 Task: Create a due date automation trigger when advanced on, the moment a card is due add dates starting next week.
Action: Mouse moved to (973, 296)
Screenshot: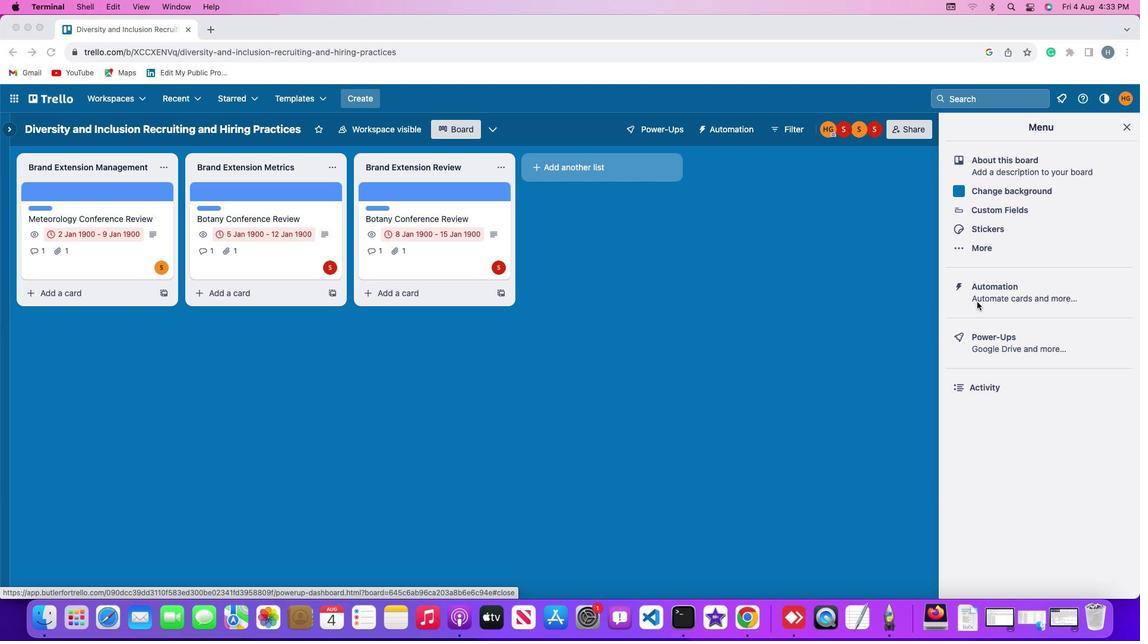 
Action: Mouse pressed left at (973, 296)
Screenshot: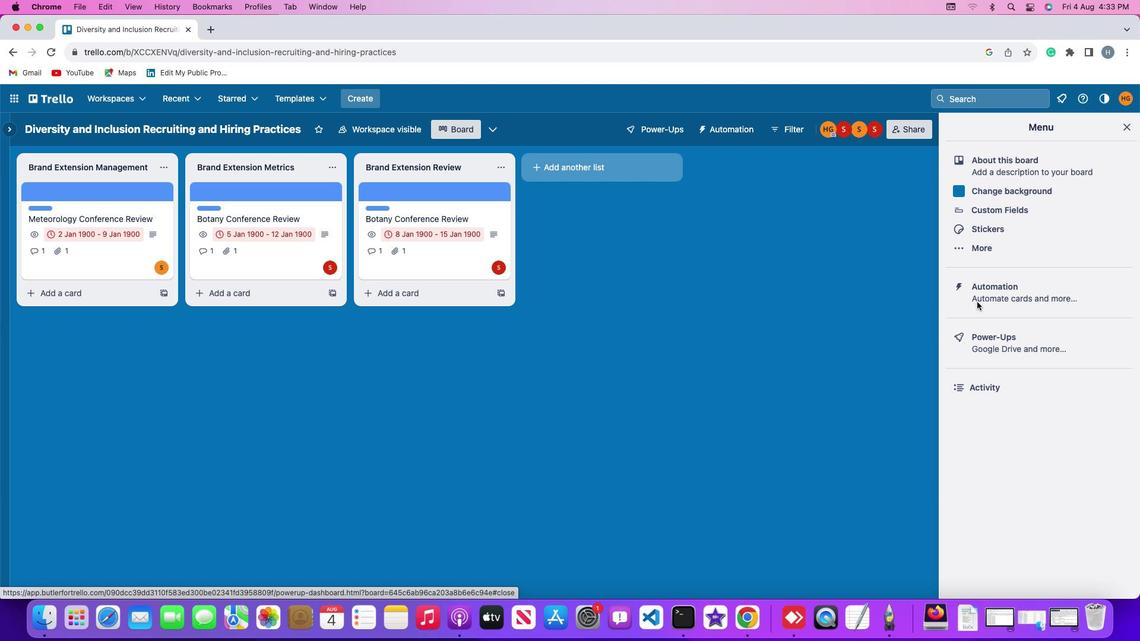 
Action: Mouse moved to (973, 296)
Screenshot: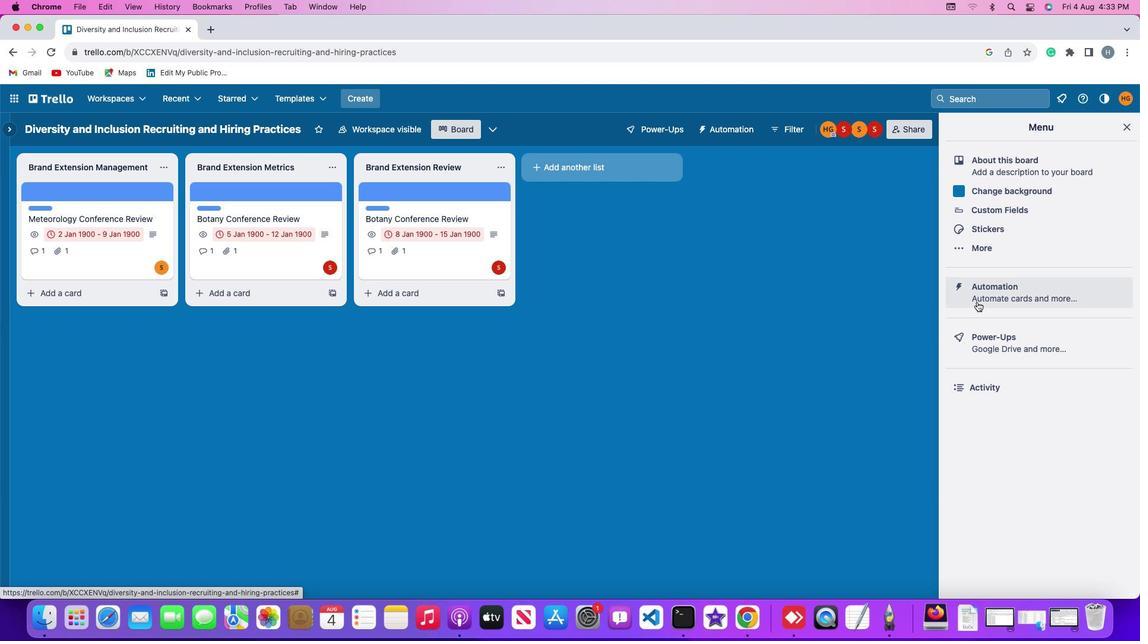 
Action: Mouse pressed left at (973, 296)
Screenshot: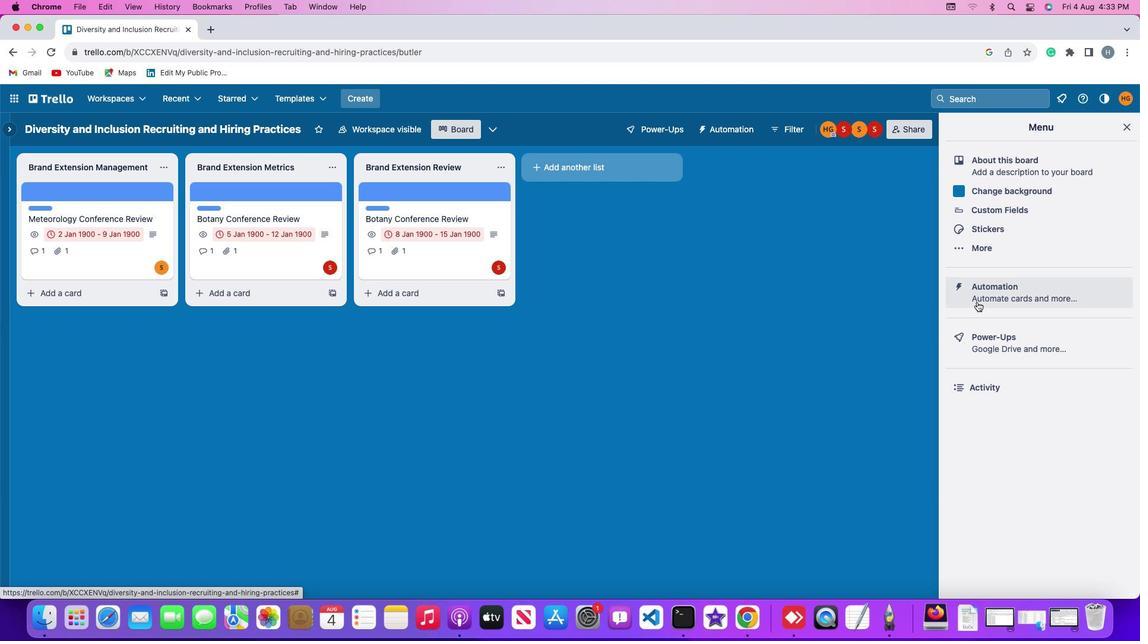 
Action: Mouse moved to (159, 274)
Screenshot: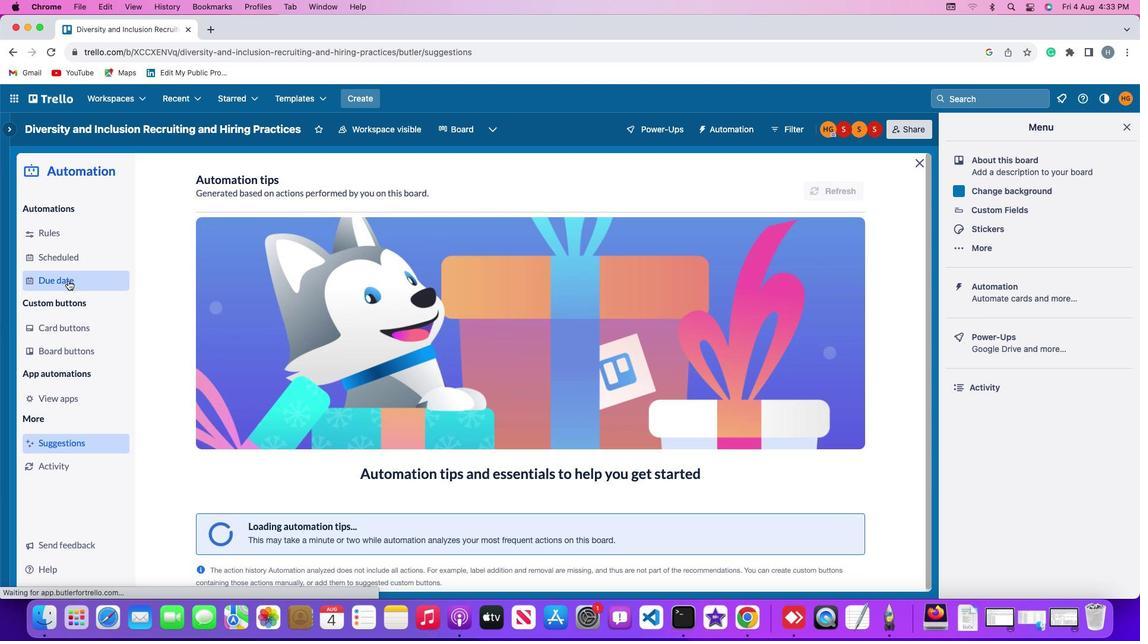 
Action: Mouse pressed left at (159, 274)
Screenshot: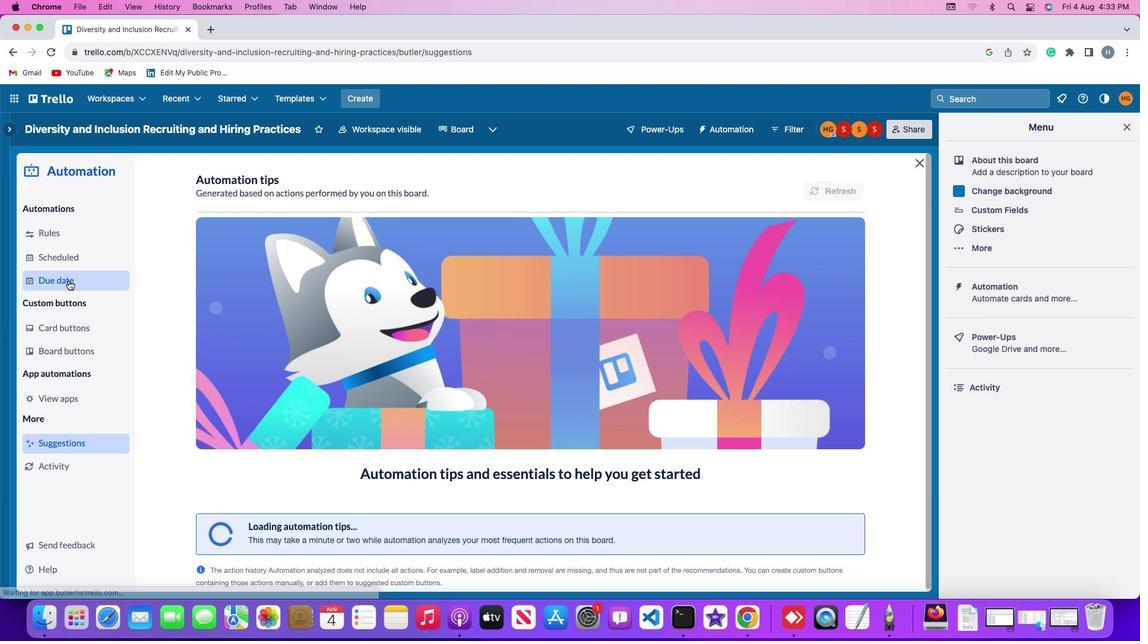 
Action: Mouse moved to (807, 172)
Screenshot: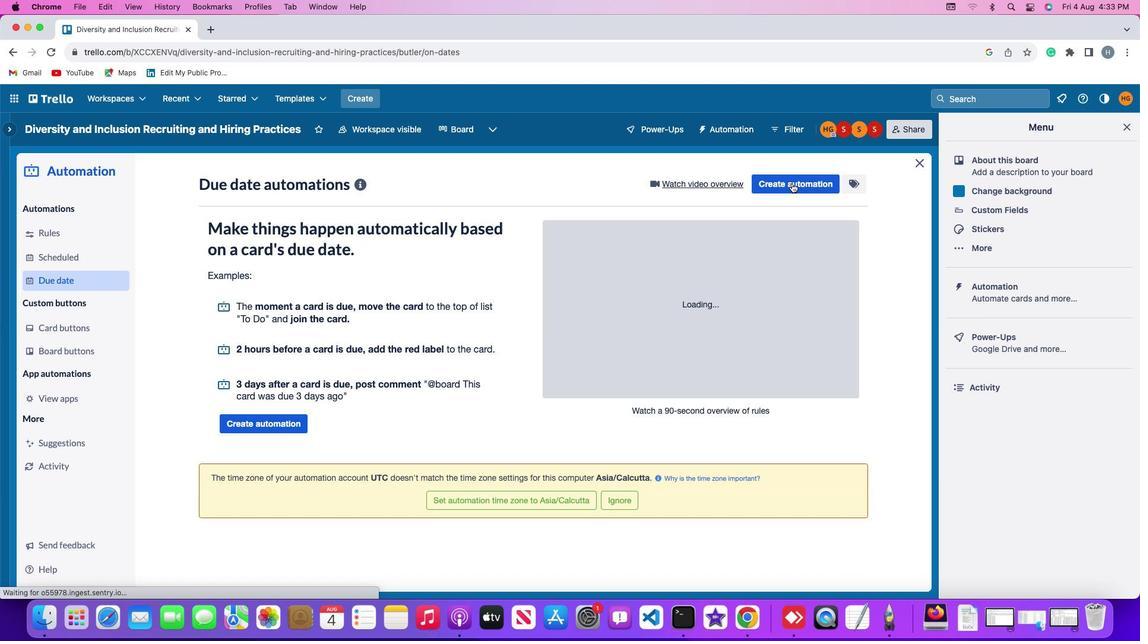 
Action: Mouse pressed left at (807, 172)
Screenshot: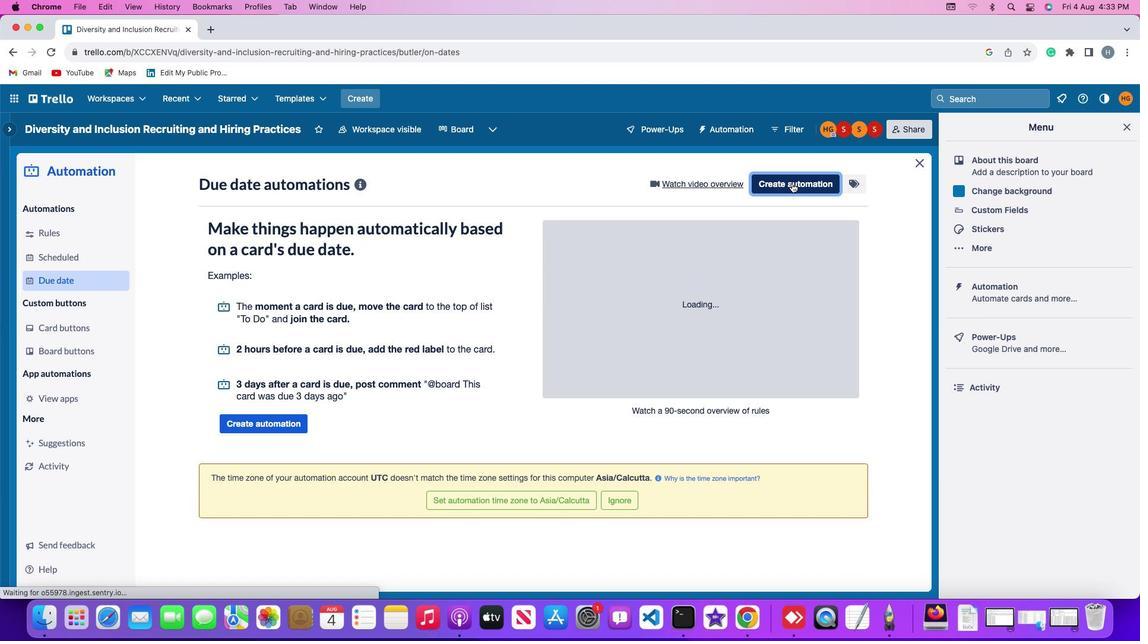 
Action: Mouse moved to (584, 293)
Screenshot: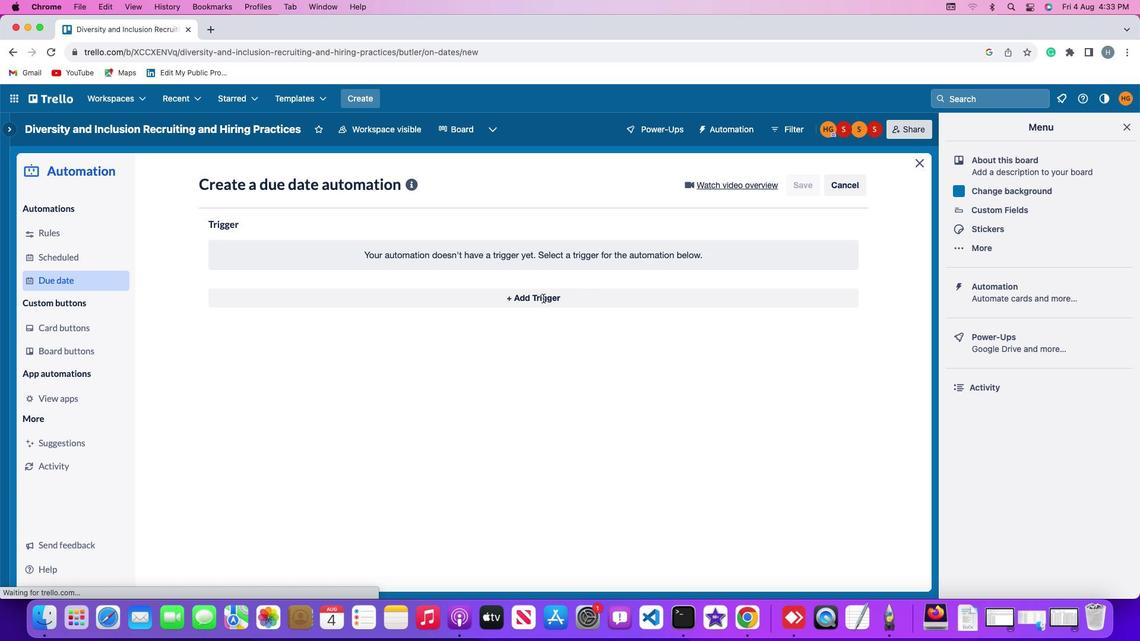 
Action: Mouse pressed left at (584, 293)
Screenshot: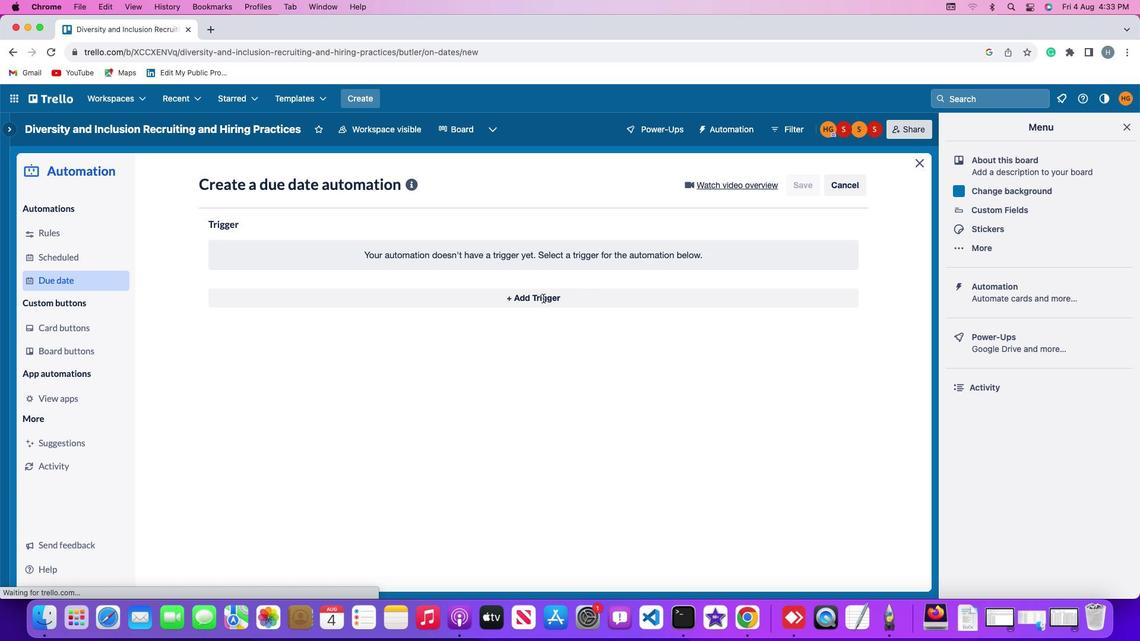
Action: Mouse moved to (319, 434)
Screenshot: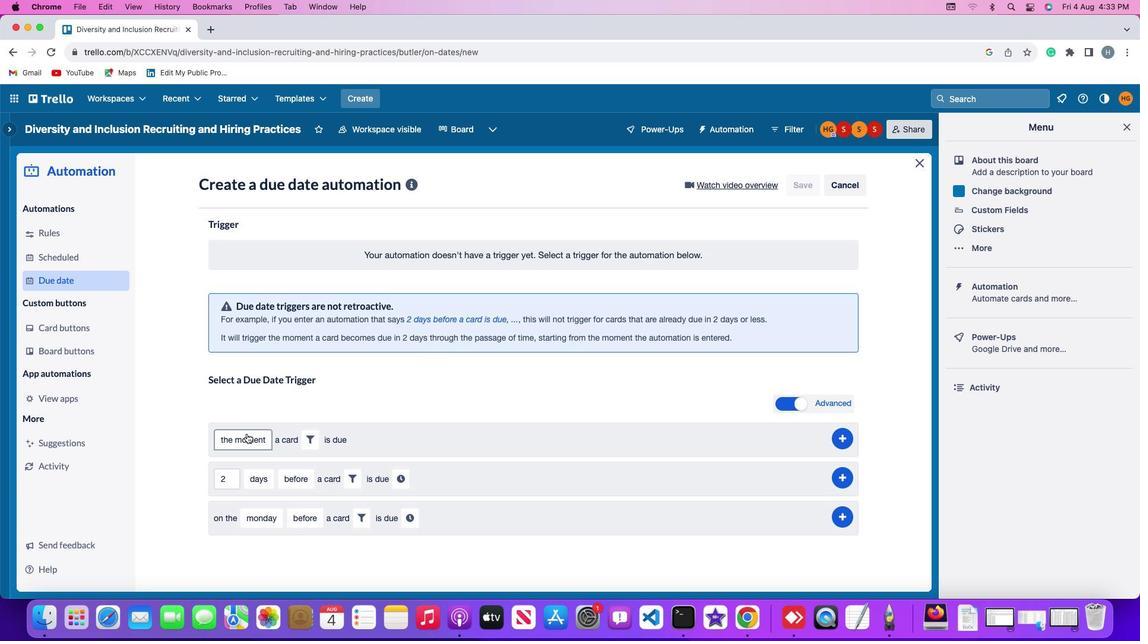 
Action: Mouse pressed left at (319, 434)
Screenshot: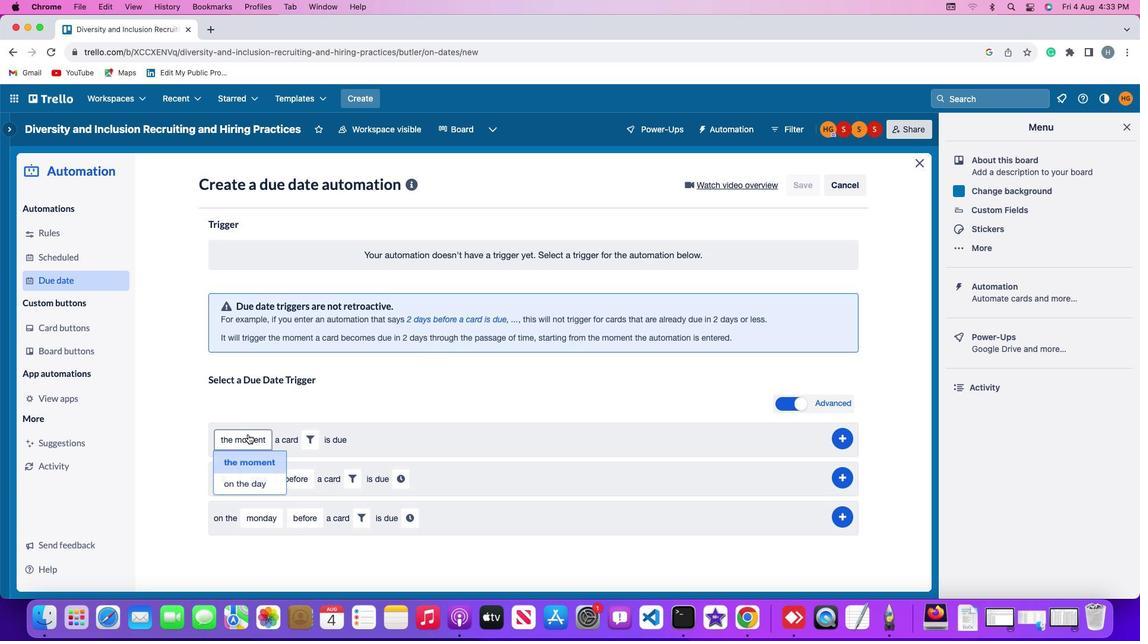 
Action: Mouse moved to (327, 458)
Screenshot: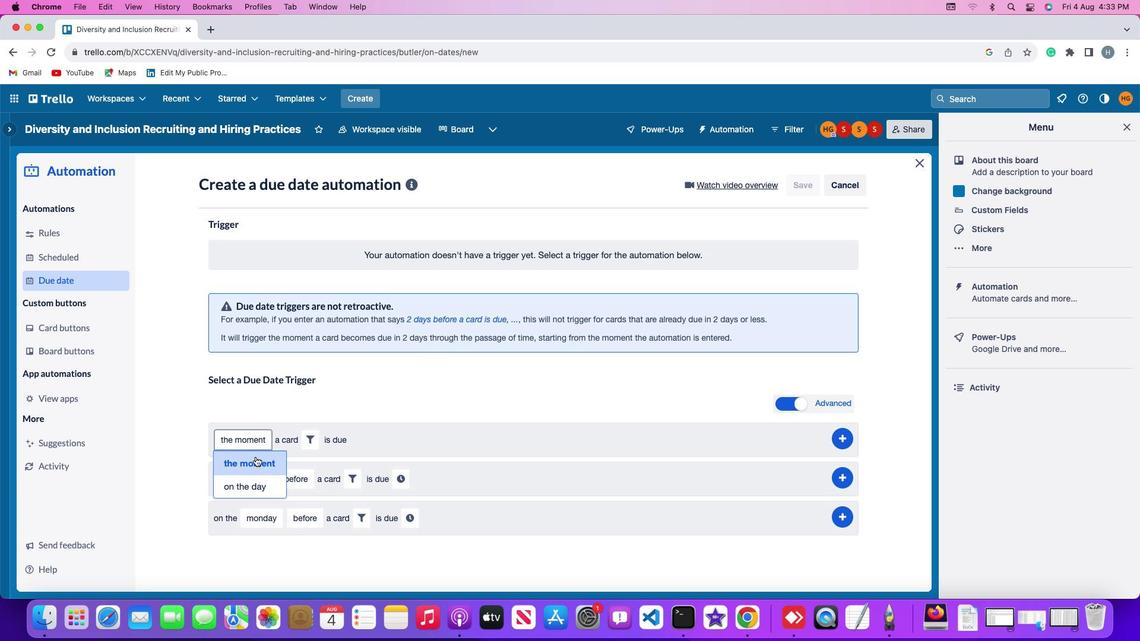
Action: Mouse pressed left at (327, 458)
Screenshot: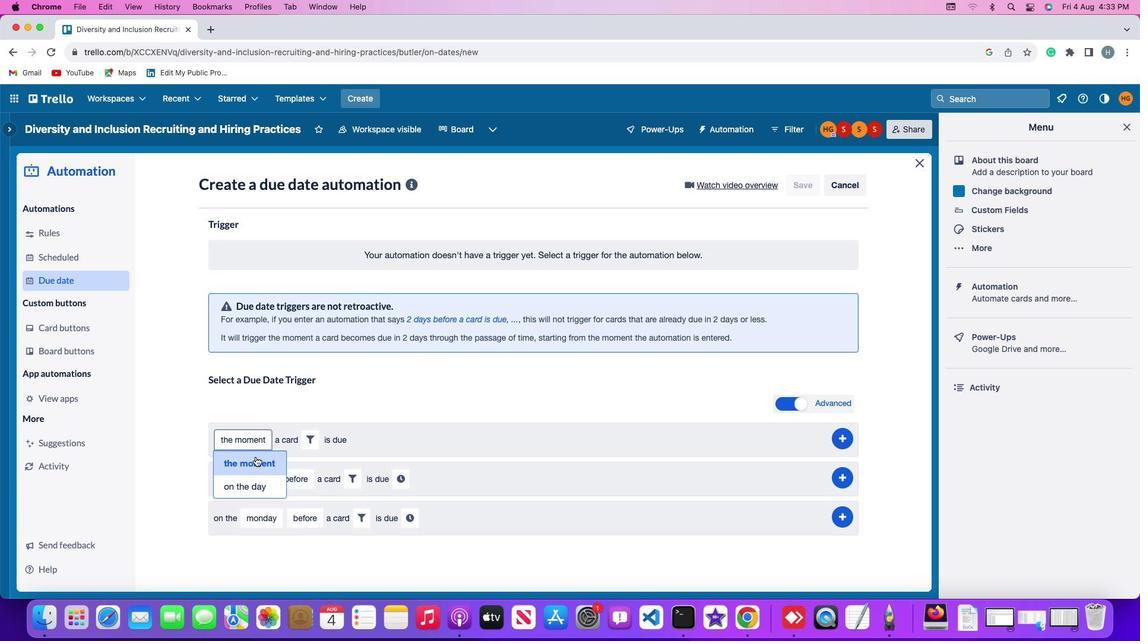 
Action: Mouse moved to (377, 441)
Screenshot: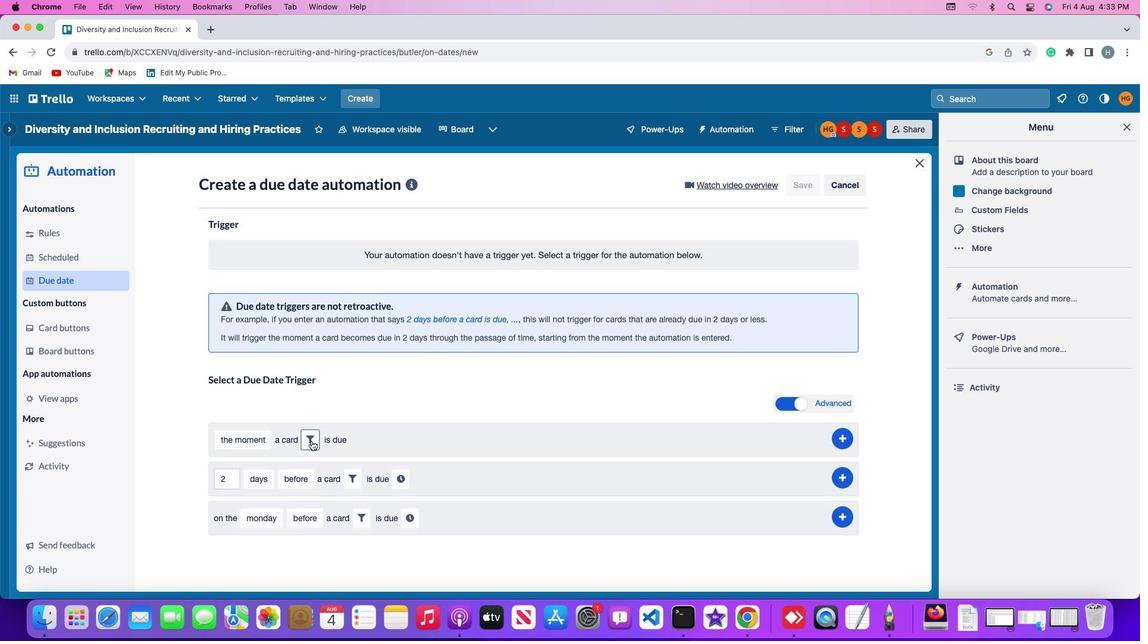 
Action: Mouse pressed left at (377, 441)
Screenshot: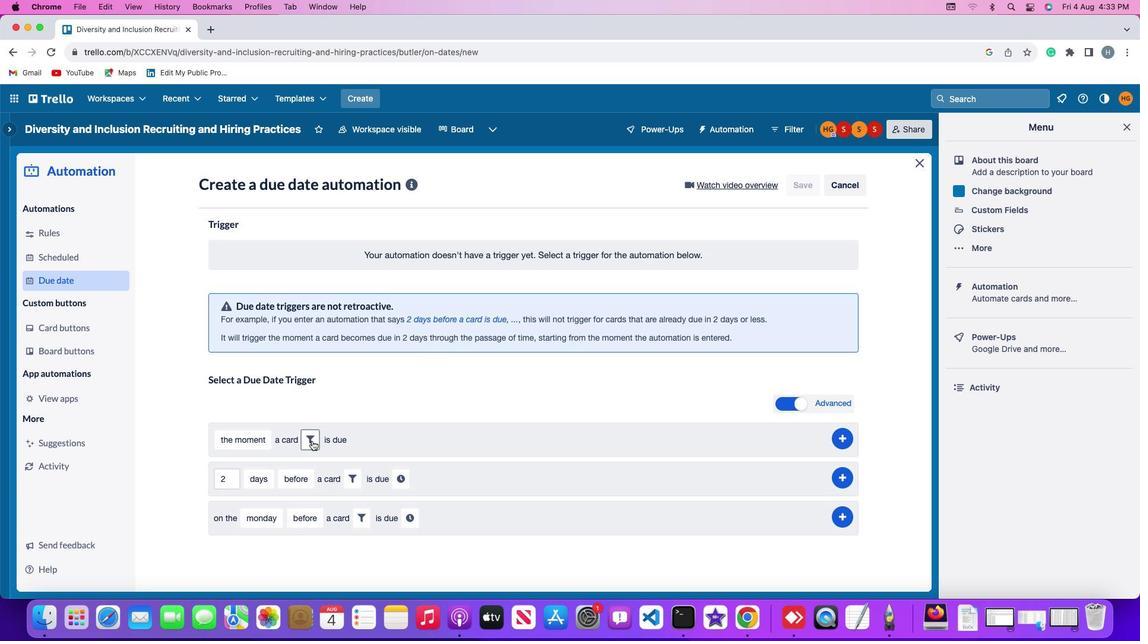 
Action: Mouse moved to (434, 485)
Screenshot: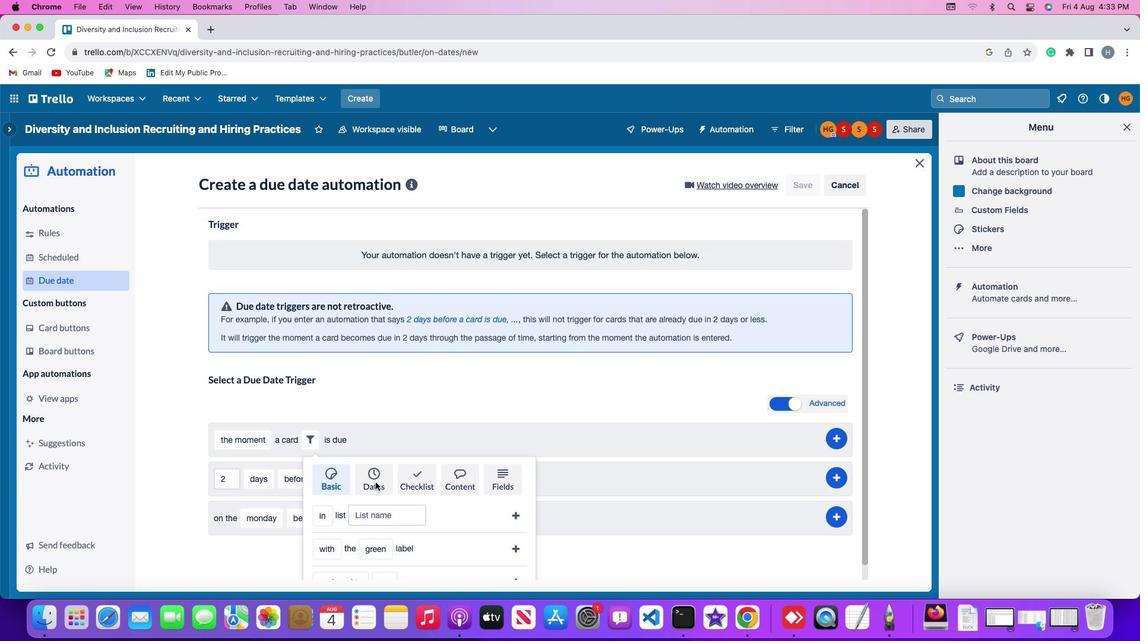 
Action: Mouse pressed left at (434, 485)
Screenshot: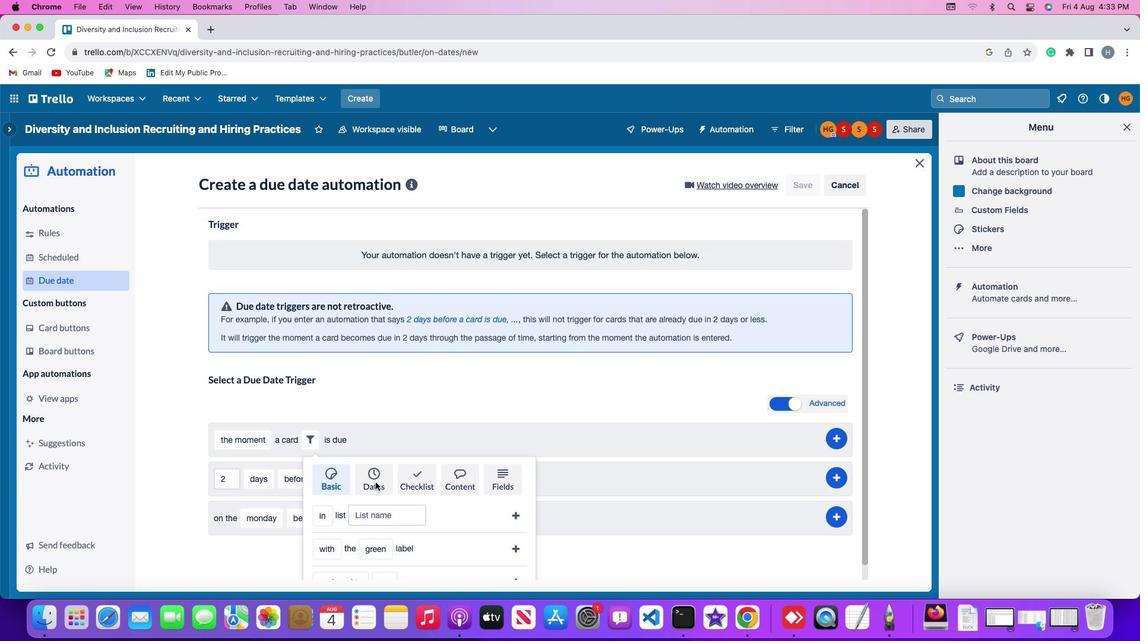 
Action: Mouse moved to (437, 484)
Screenshot: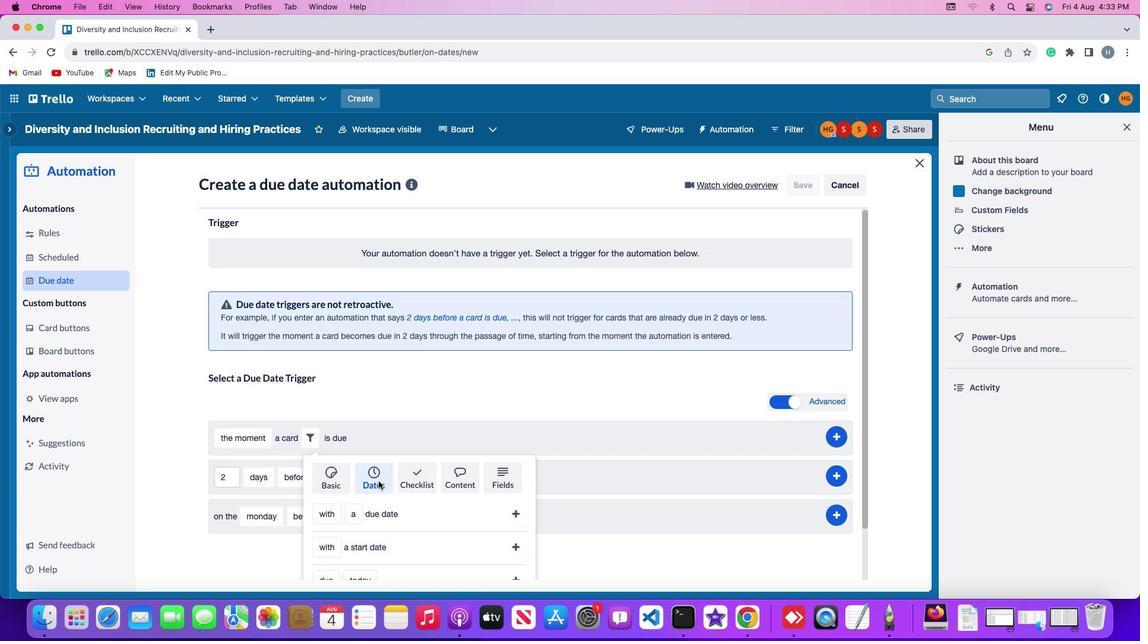 
Action: Mouse scrolled (437, 484) with delta (98, -19)
Screenshot: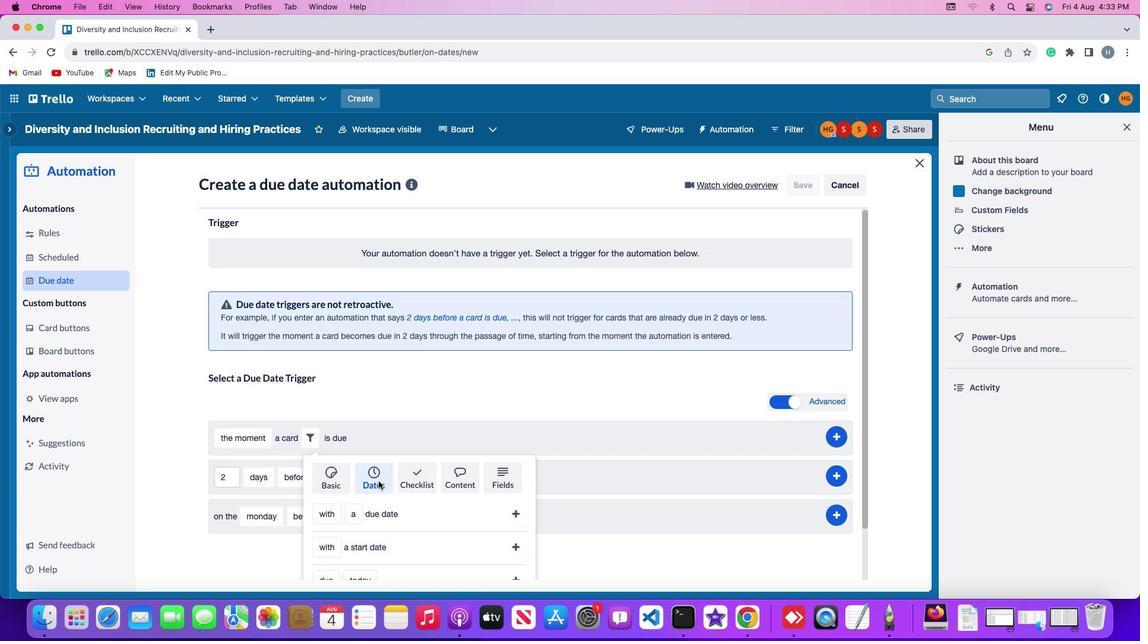 
Action: Mouse scrolled (437, 484) with delta (98, -19)
Screenshot: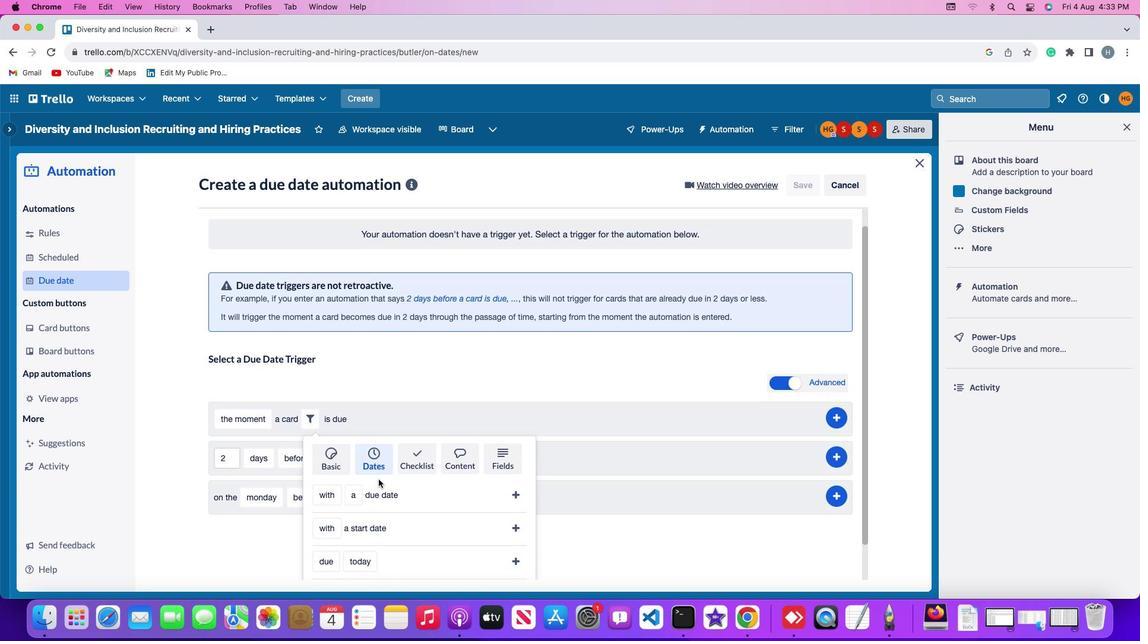 
Action: Mouse scrolled (437, 484) with delta (98, -20)
Screenshot: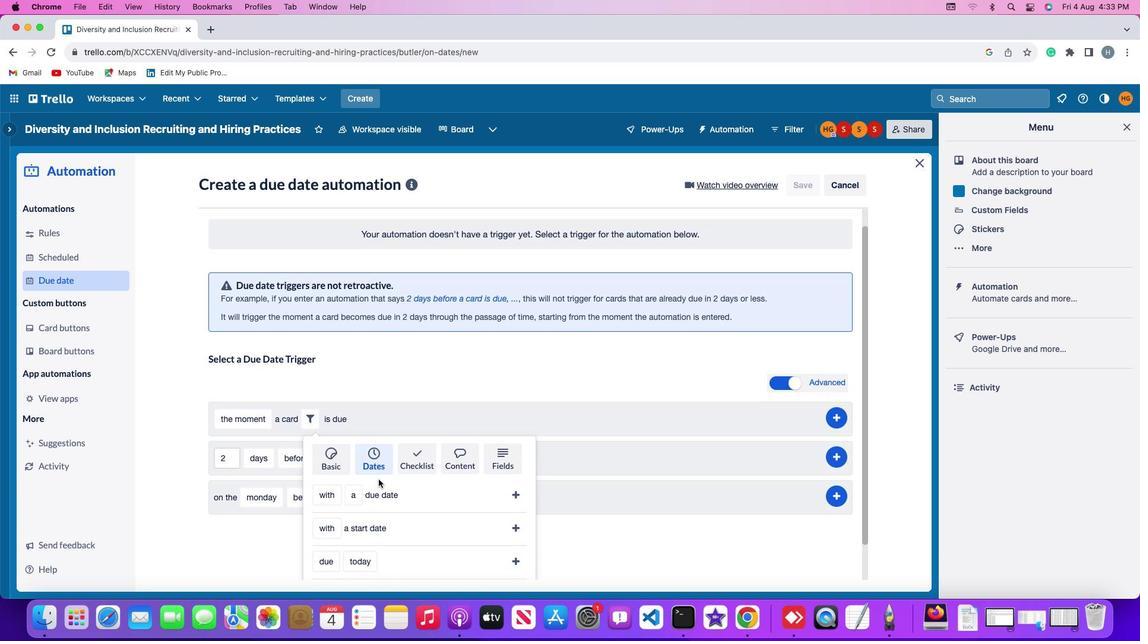 
Action: Mouse scrolled (437, 484) with delta (98, -21)
Screenshot: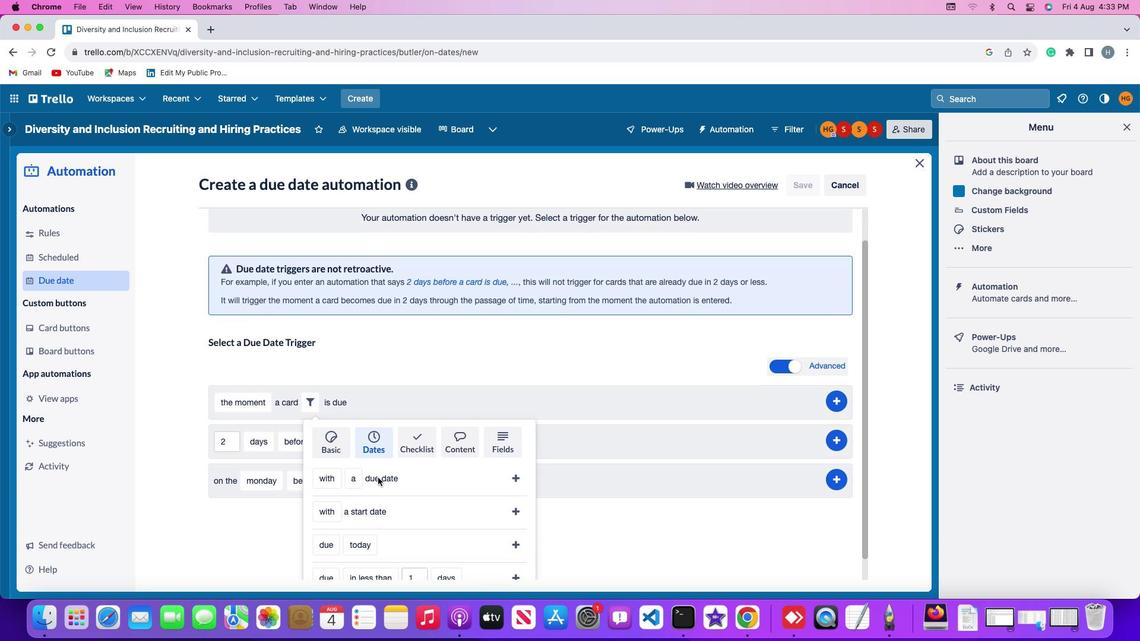 
Action: Mouse scrolled (437, 484) with delta (98, -21)
Screenshot: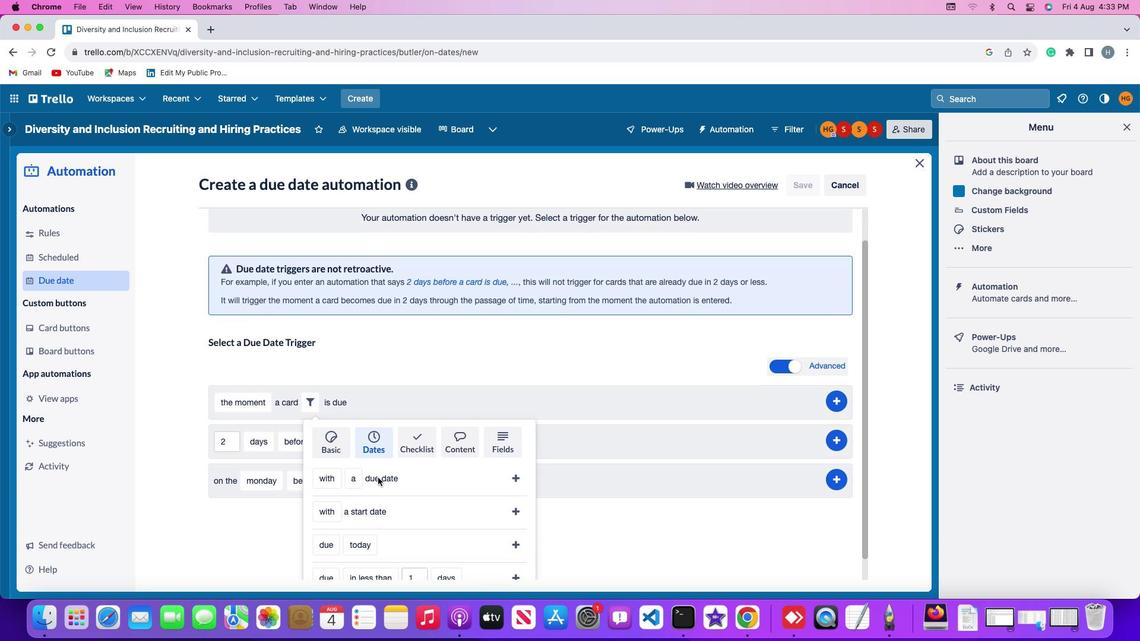 
Action: Mouse moved to (437, 484)
Screenshot: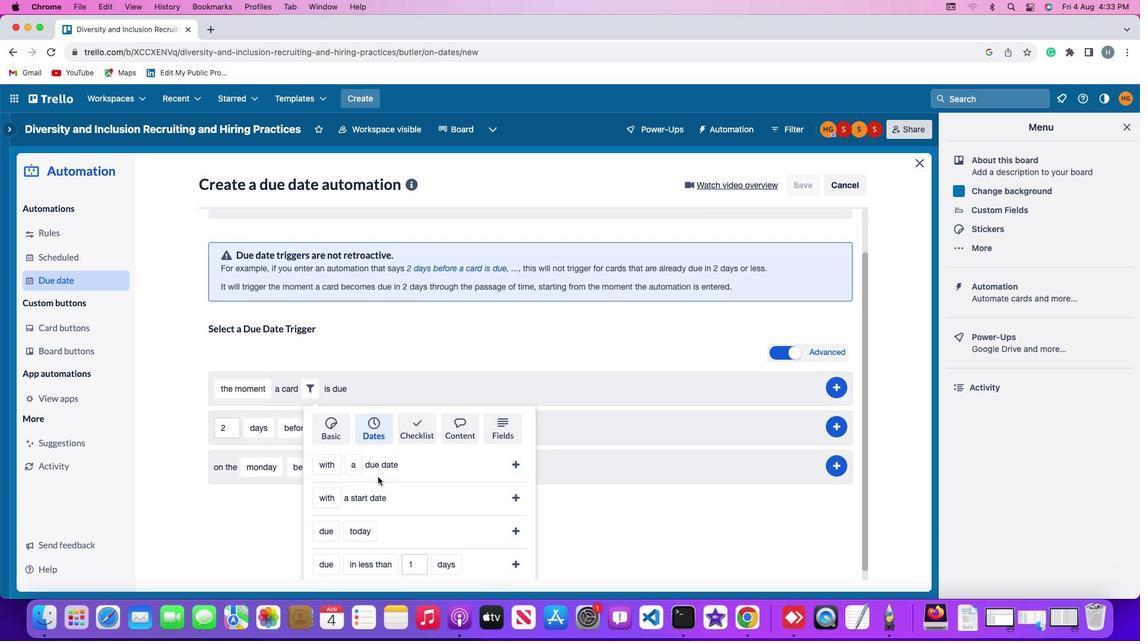 
Action: Mouse scrolled (437, 484) with delta (98, -22)
Screenshot: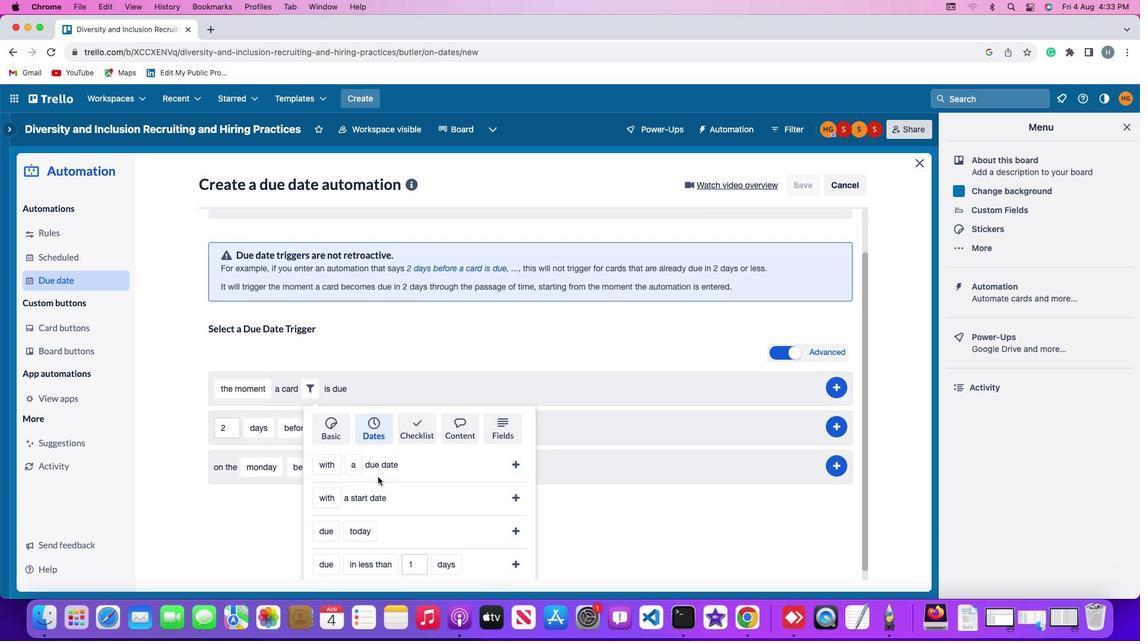 
Action: Mouse moved to (405, 476)
Screenshot: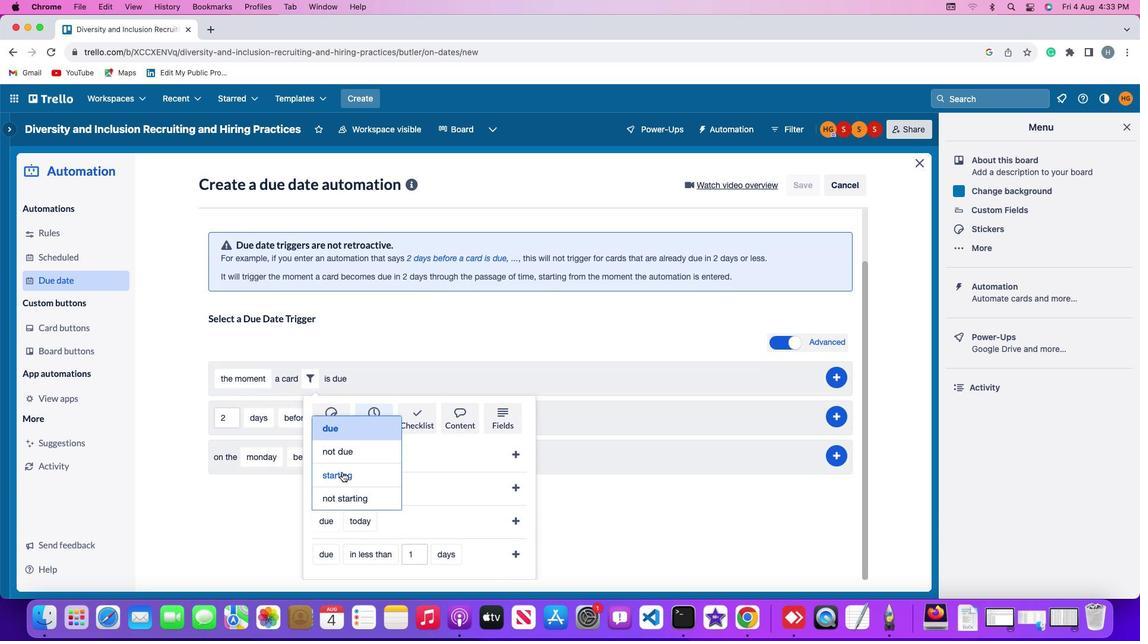 
Action: Mouse pressed left at (405, 476)
Screenshot: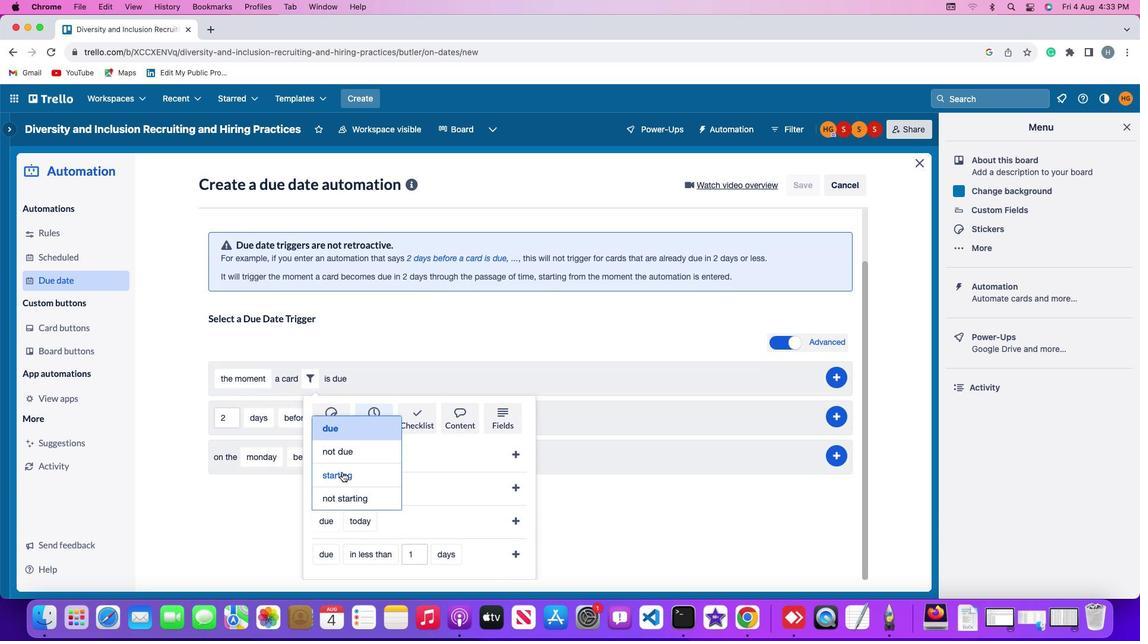 
Action: Mouse moved to (438, 451)
Screenshot: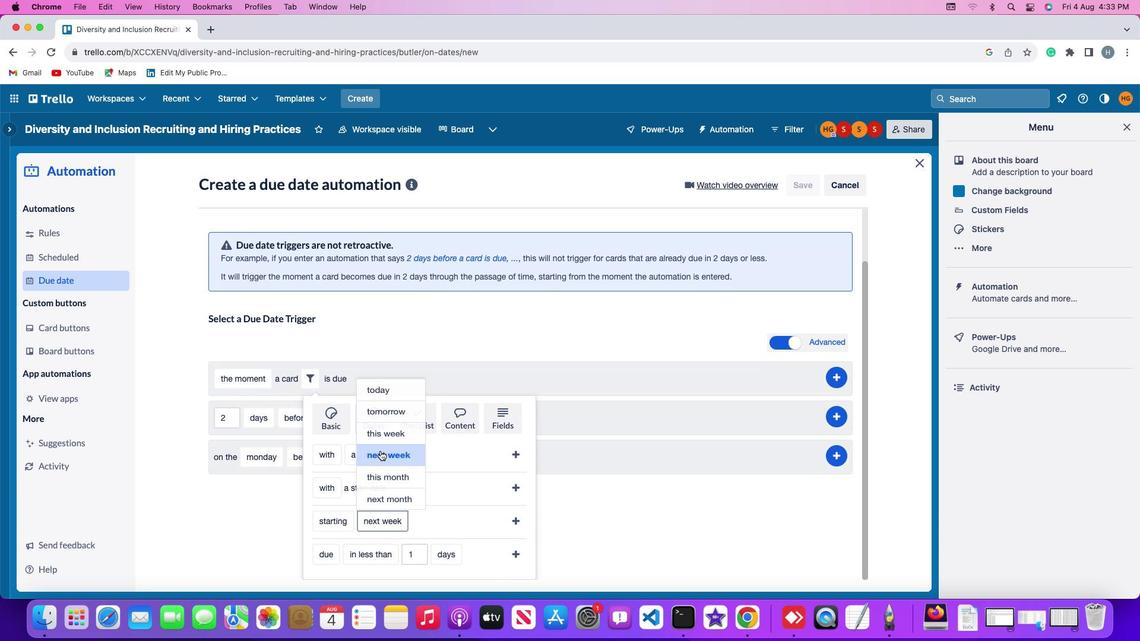 
Action: Mouse pressed left at (438, 451)
Screenshot: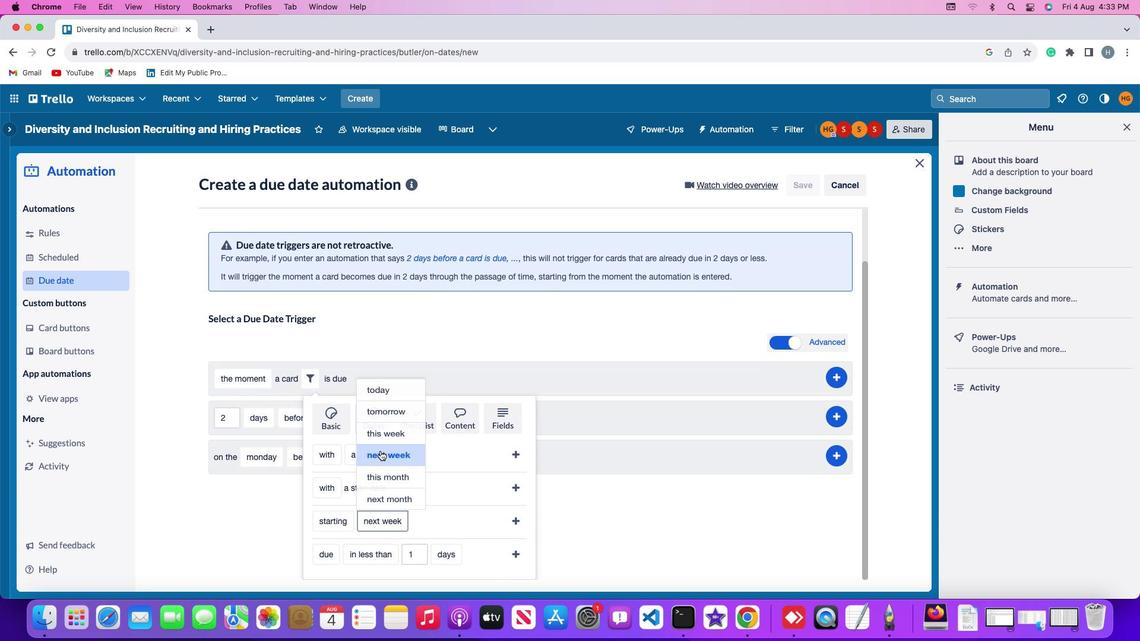 
Action: Mouse moved to (561, 522)
Screenshot: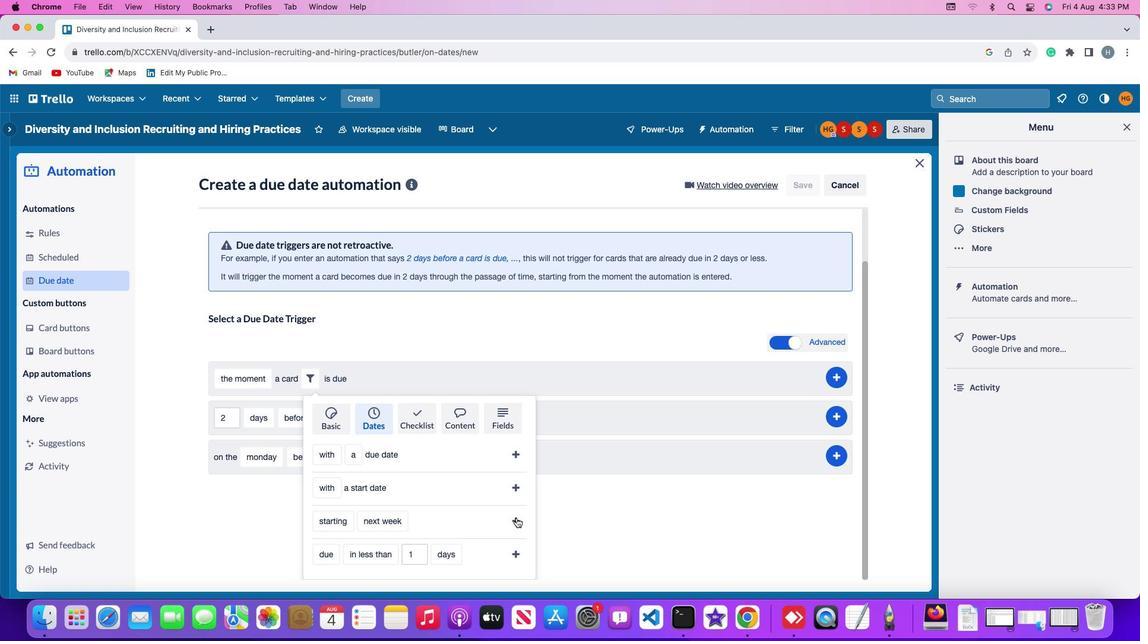 
Action: Mouse pressed left at (561, 522)
Screenshot: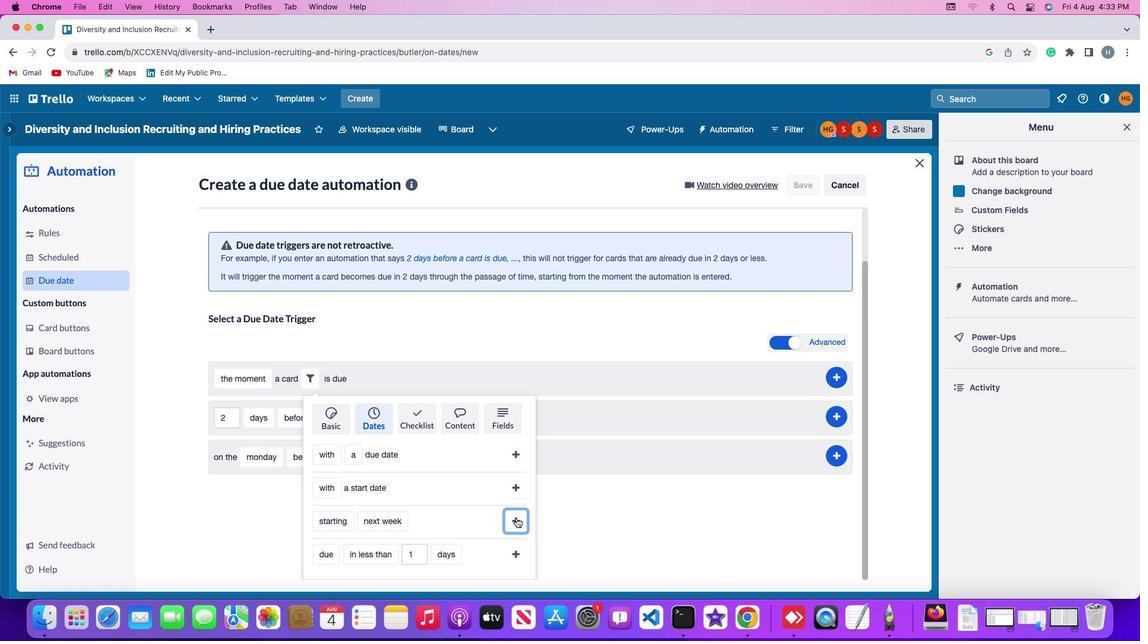 
Action: Mouse moved to (858, 436)
Screenshot: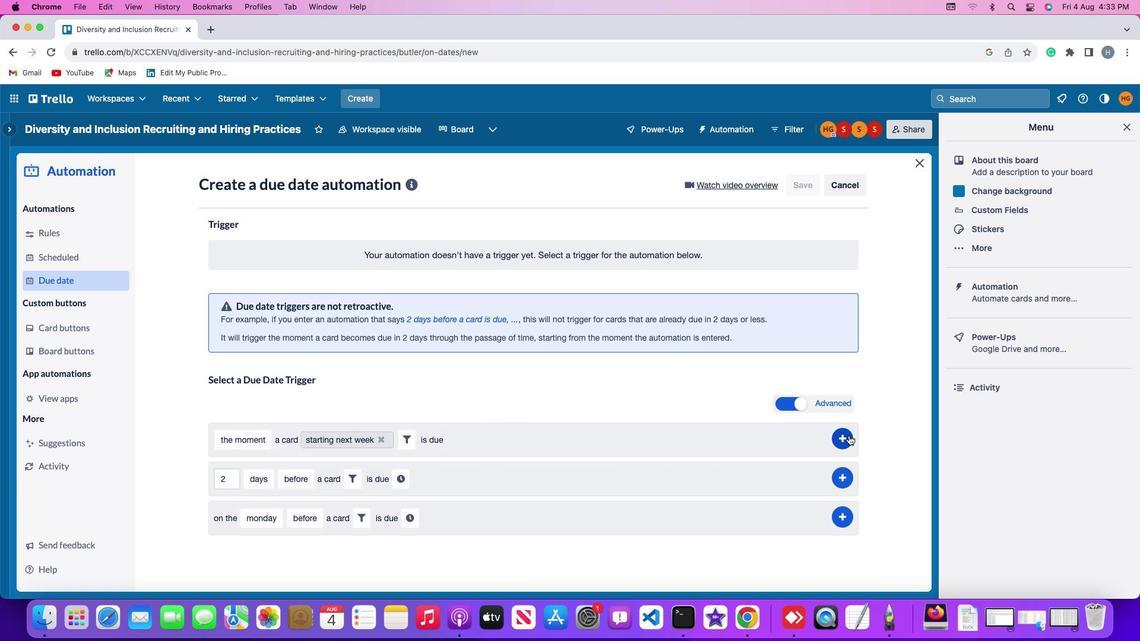 
Action: Mouse pressed left at (858, 436)
Screenshot: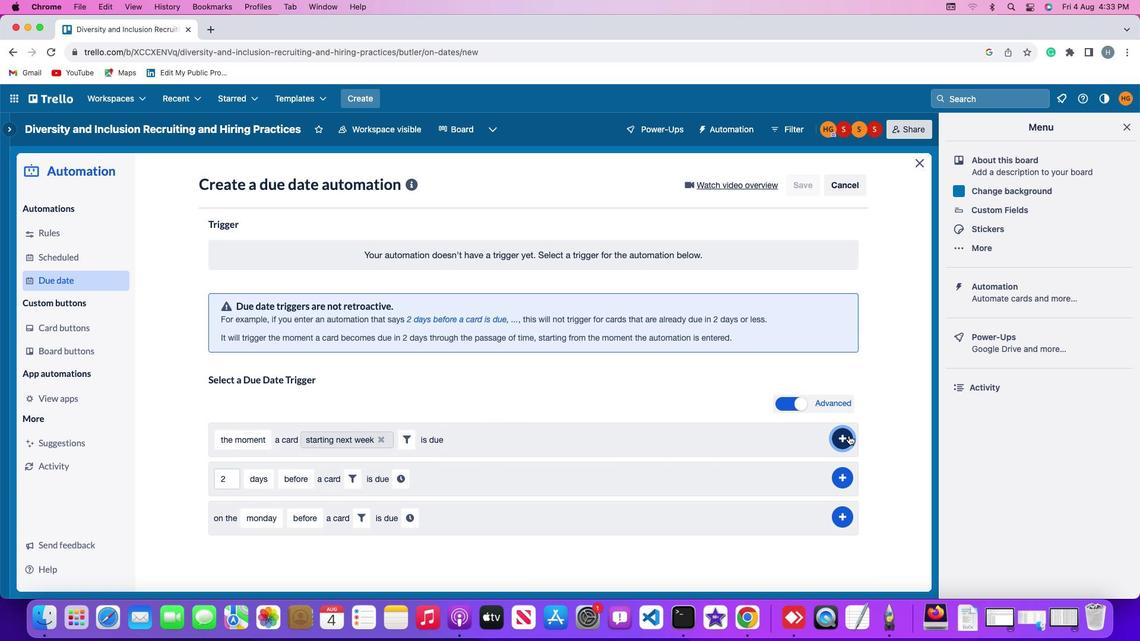 
Action: Mouse moved to (876, 335)
Screenshot: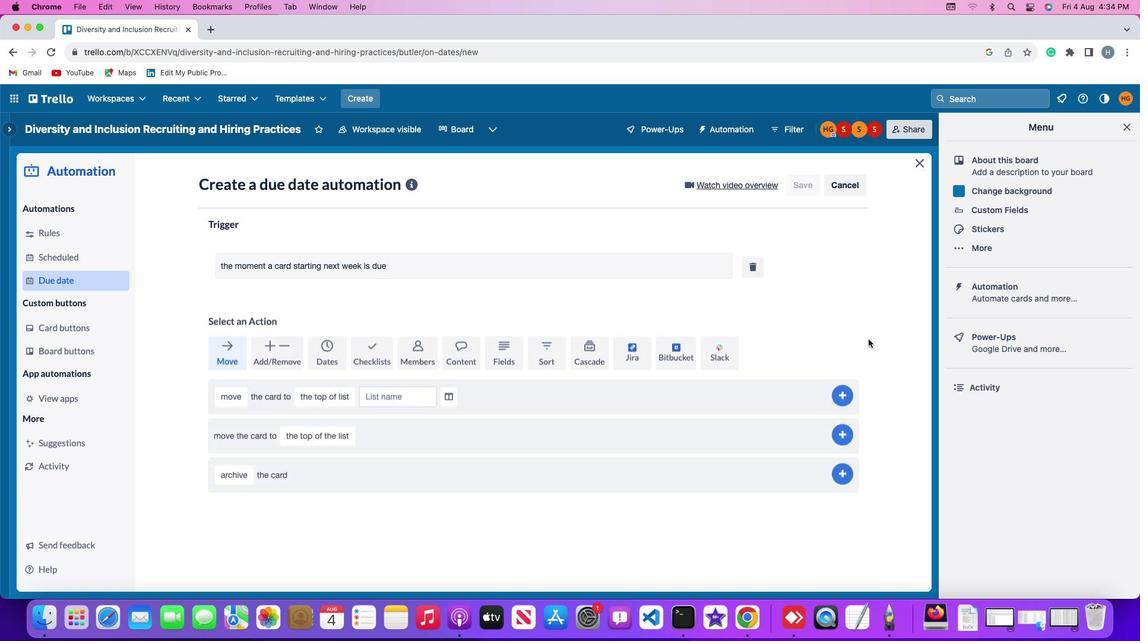 
